 Task: Select the pages per sheet with 9.
Action: Mouse moved to (81, 135)
Screenshot: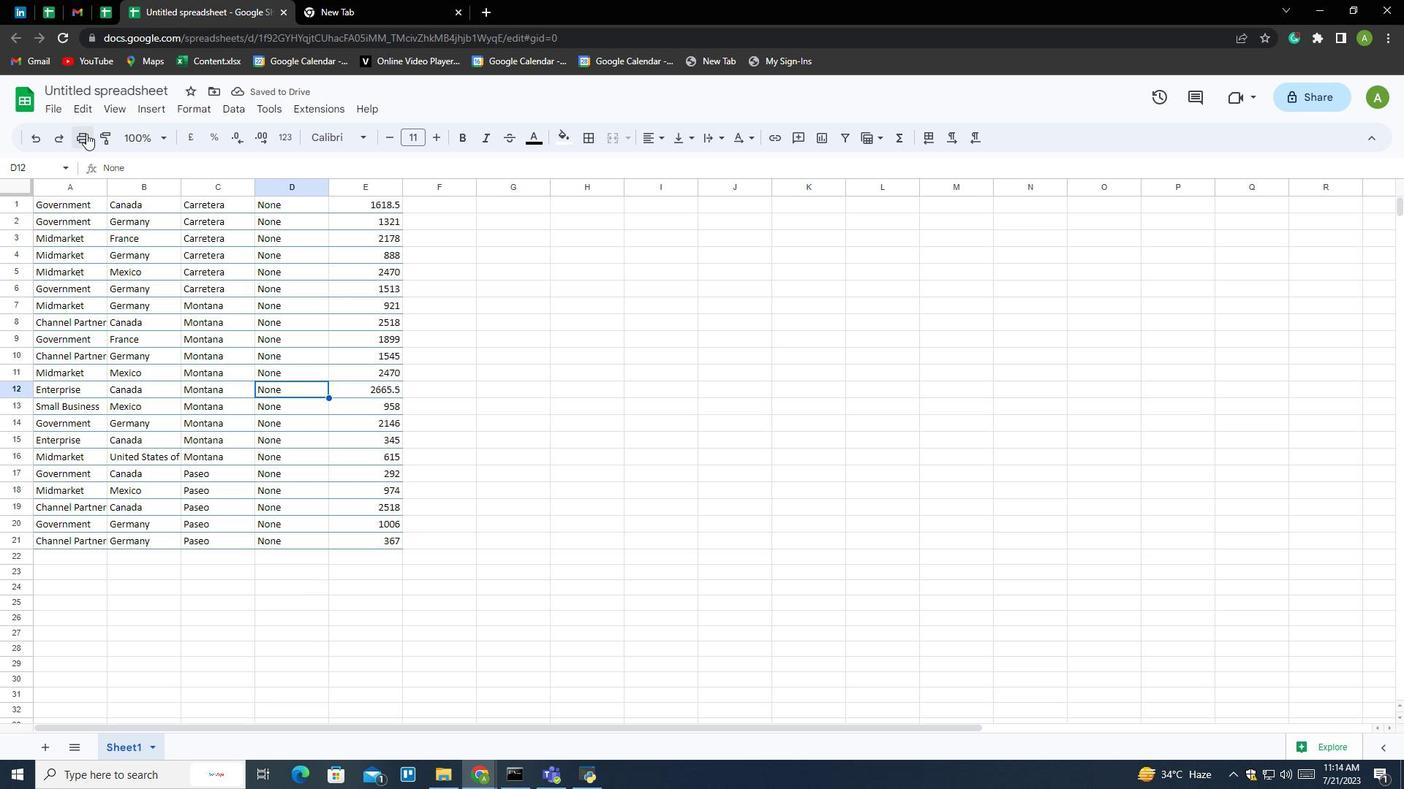 
Action: Mouse pressed left at (81, 135)
Screenshot: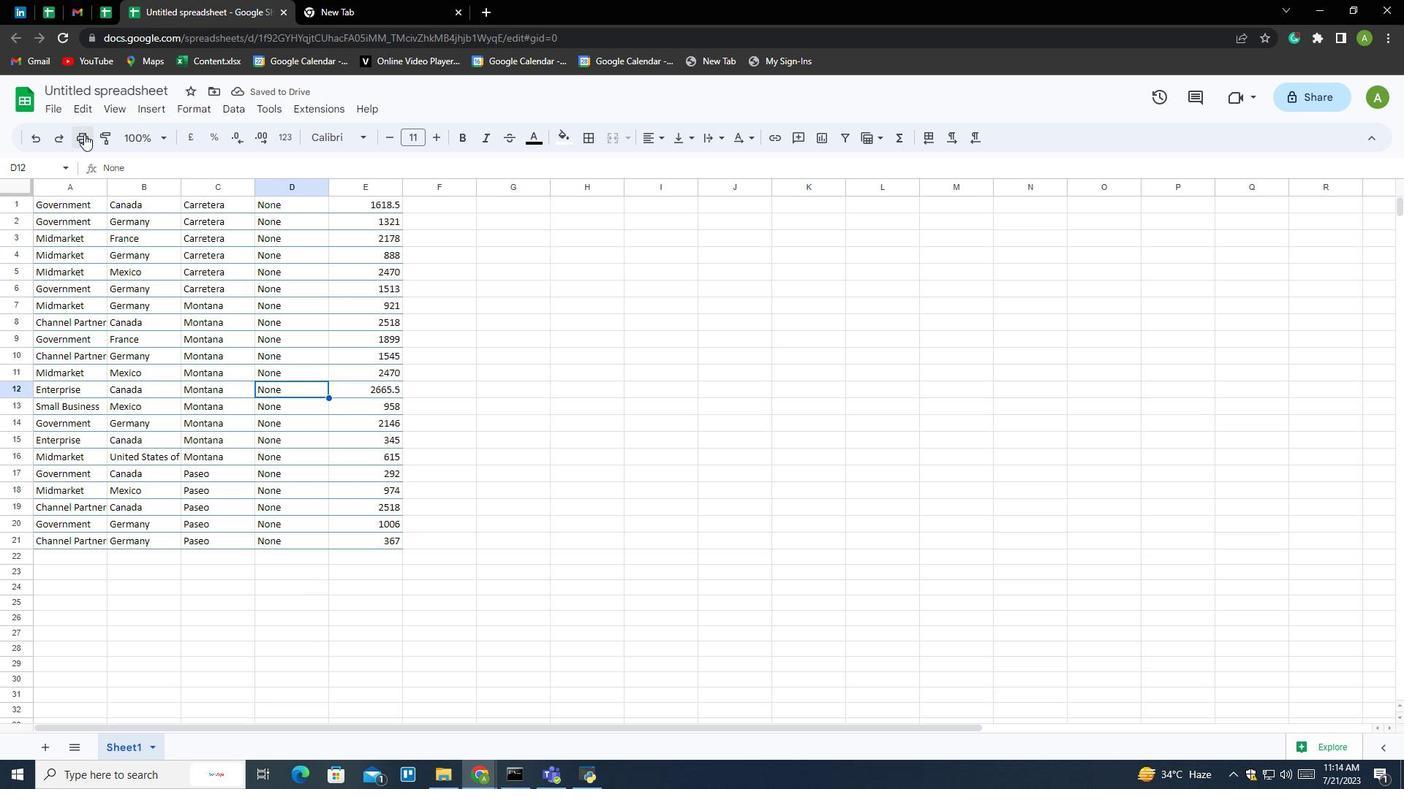
Action: Mouse moved to (1360, 87)
Screenshot: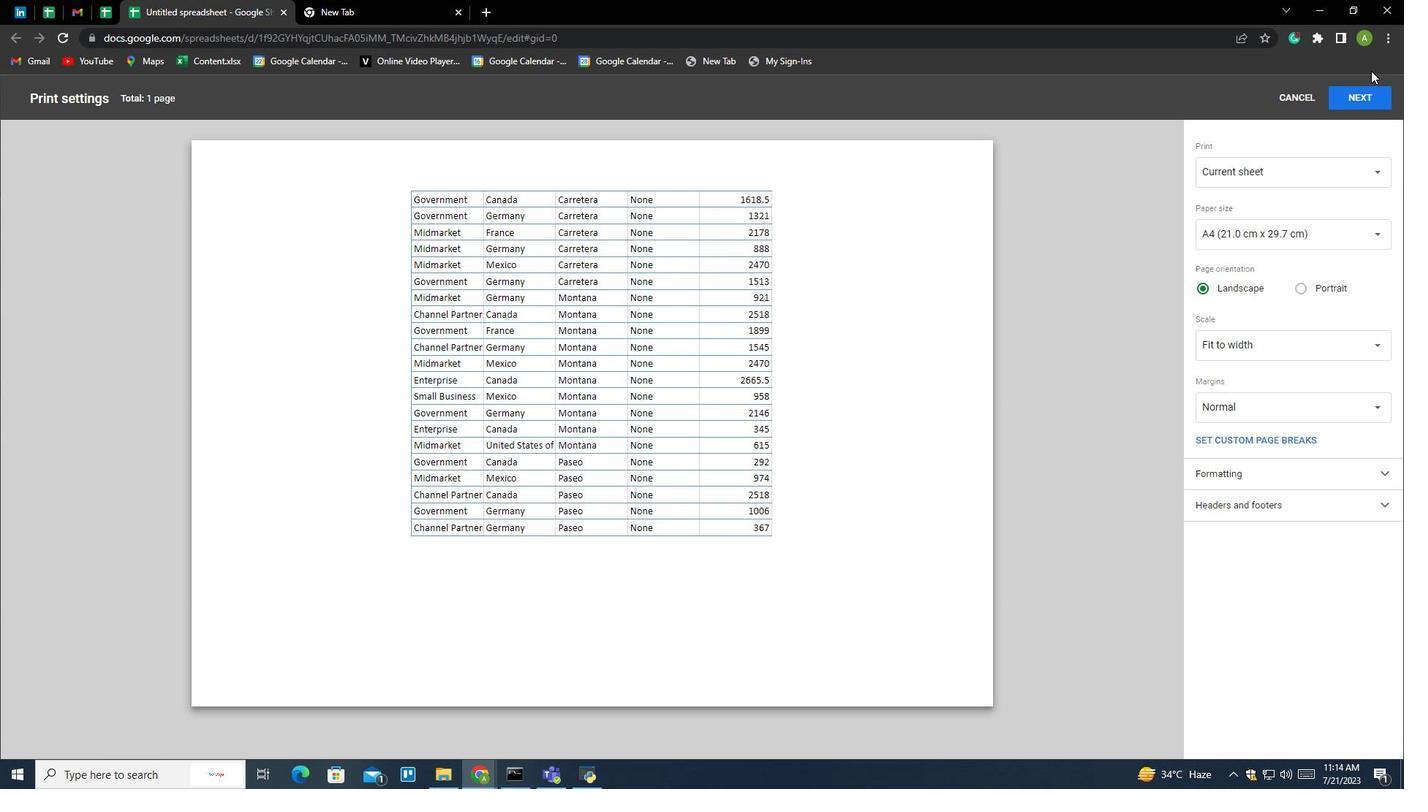 
Action: Mouse pressed left at (1360, 87)
Screenshot: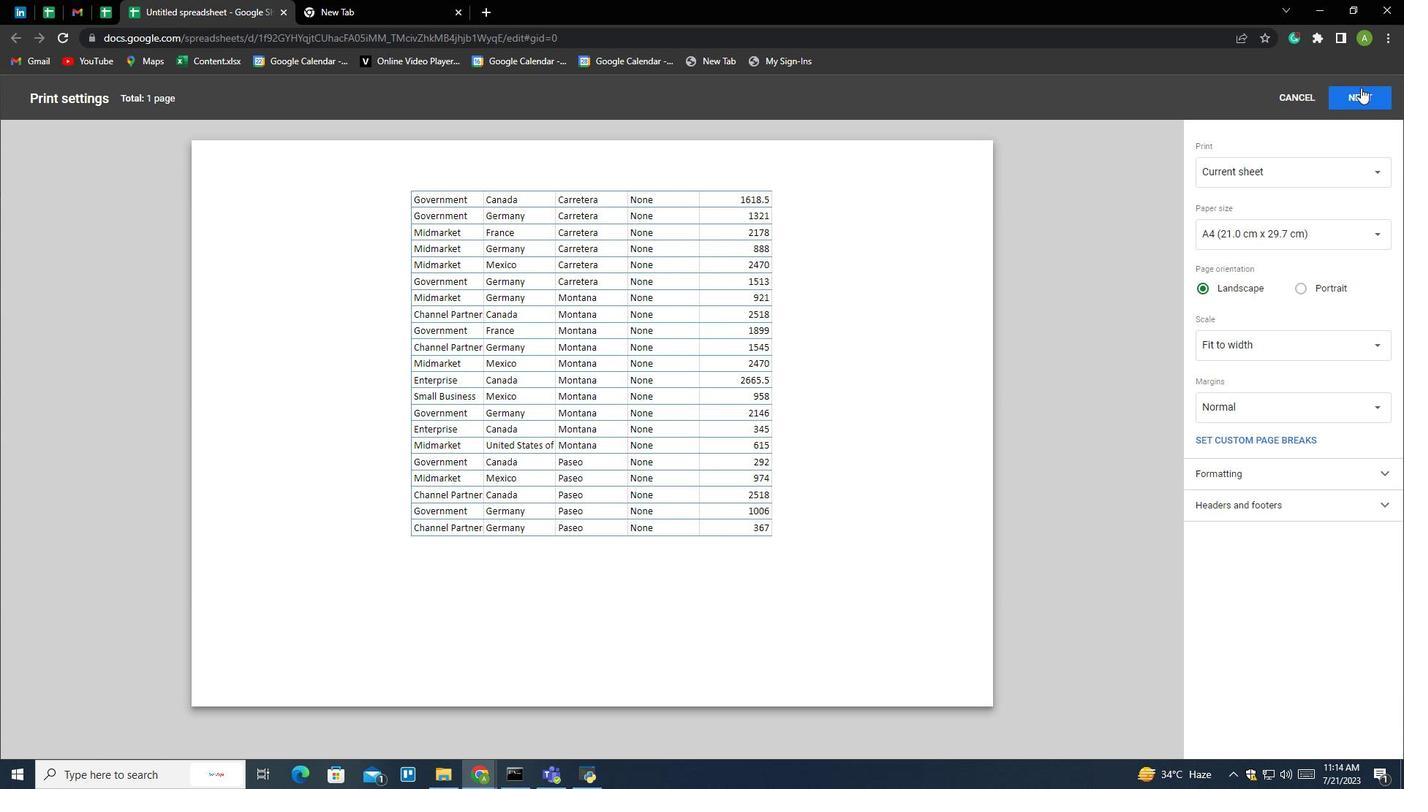 
Action: Mouse moved to (967, 235)
Screenshot: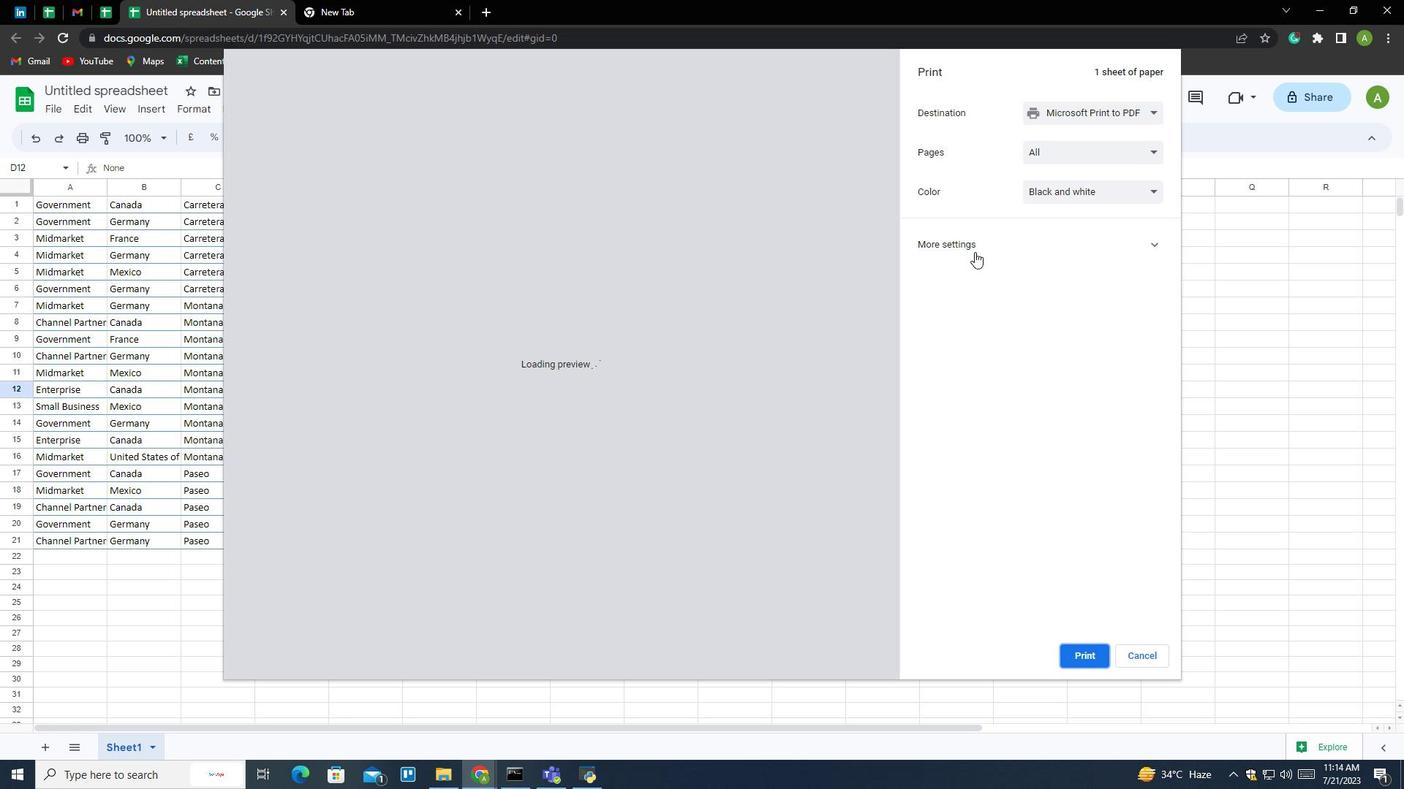 
Action: Mouse pressed left at (967, 235)
Screenshot: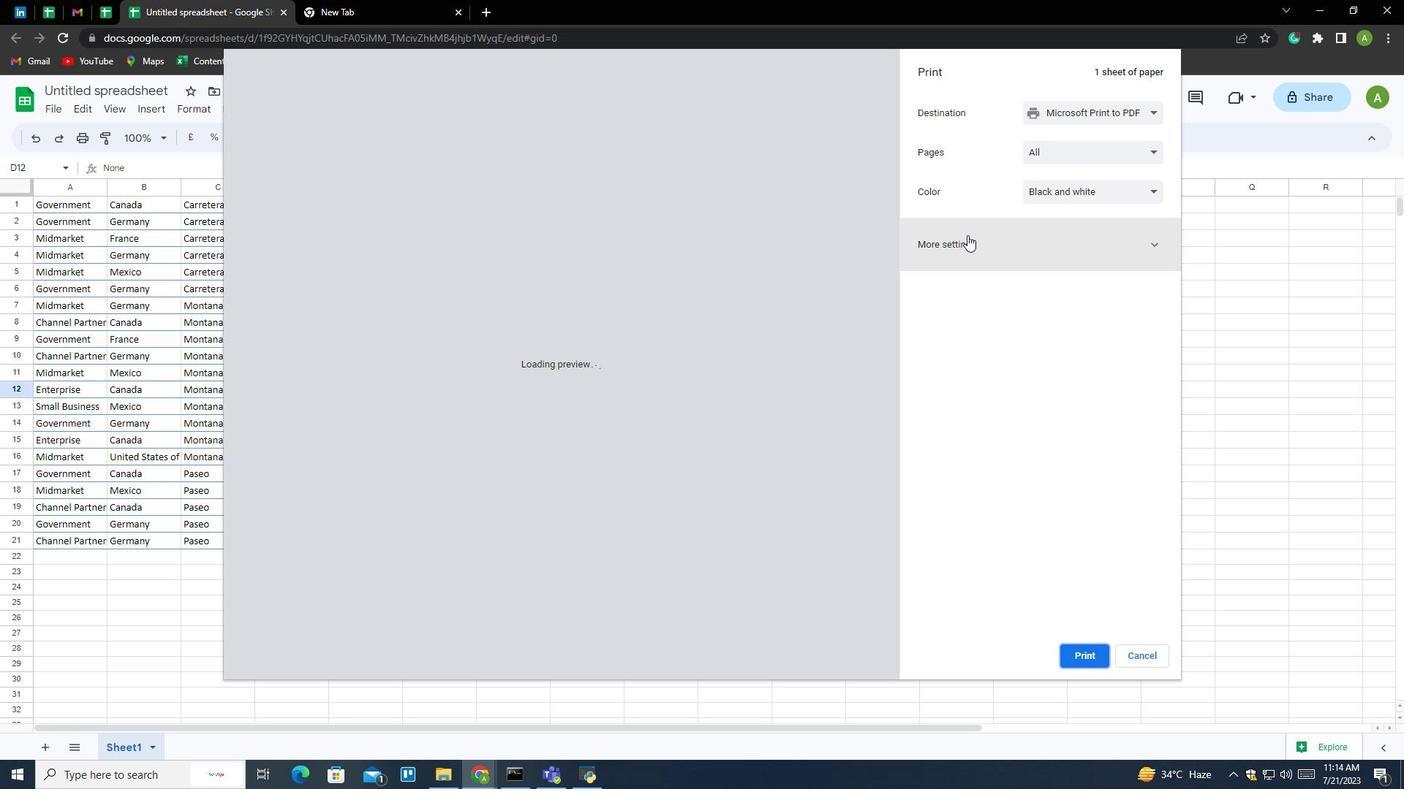 
Action: Mouse moved to (1042, 333)
Screenshot: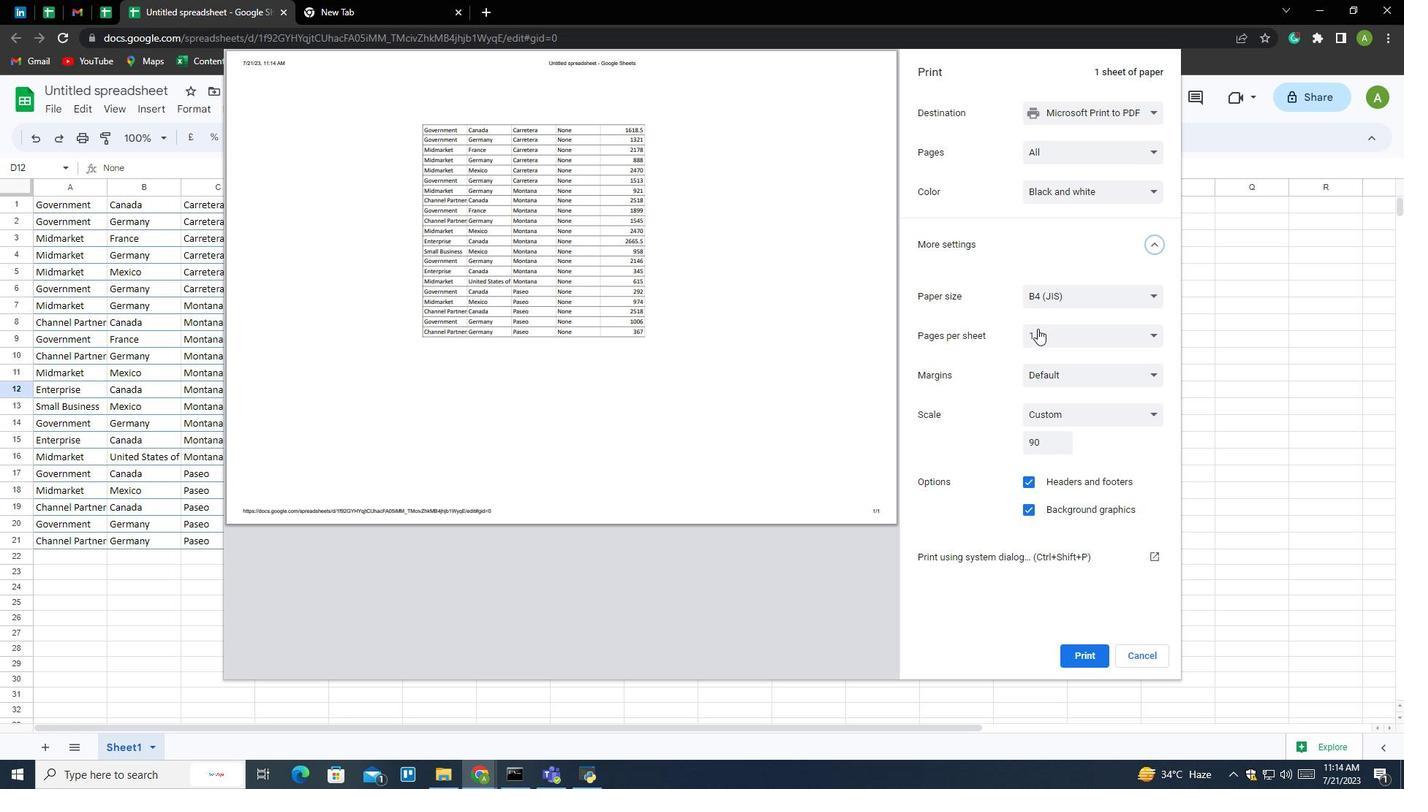 
Action: Mouse pressed left at (1042, 333)
Screenshot: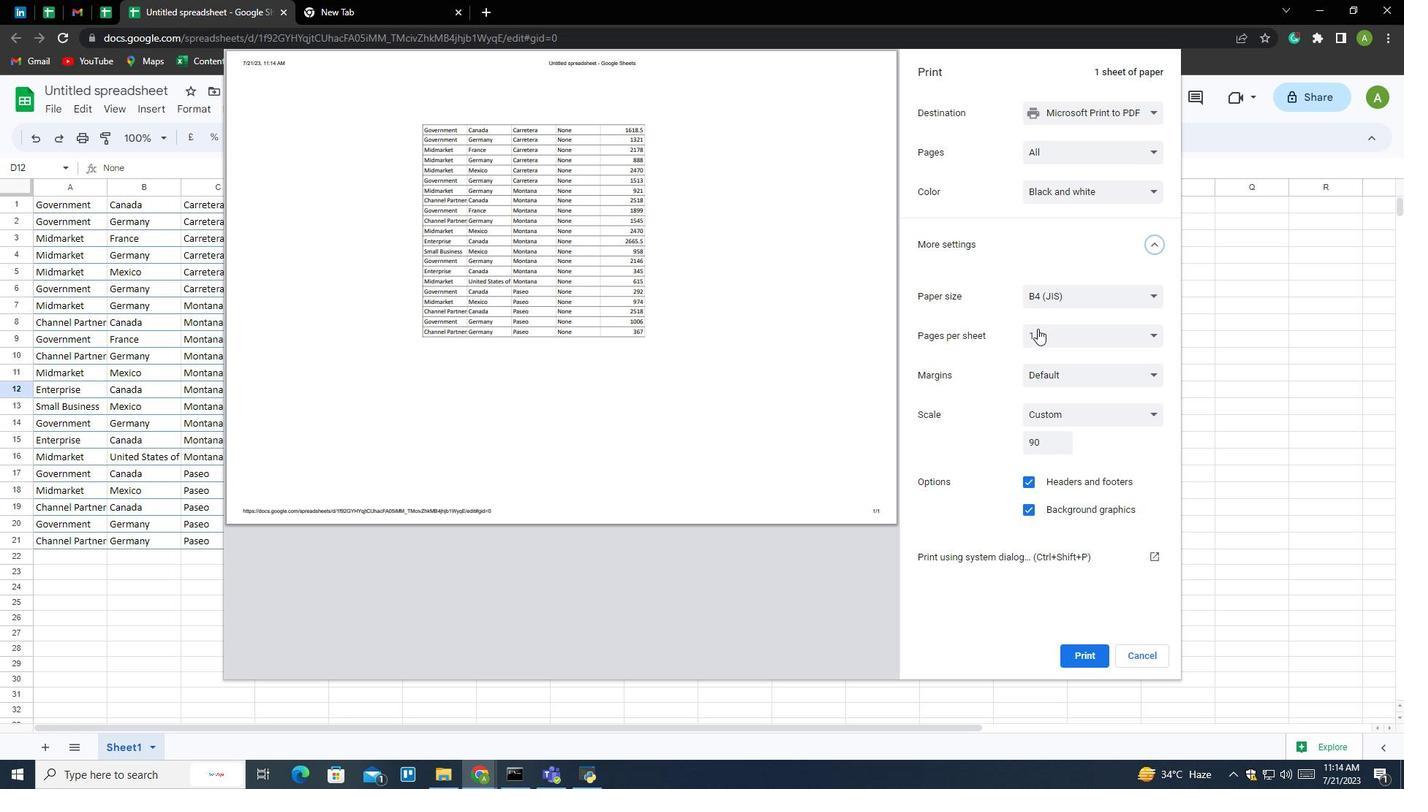 
Action: Mouse moved to (1050, 398)
Screenshot: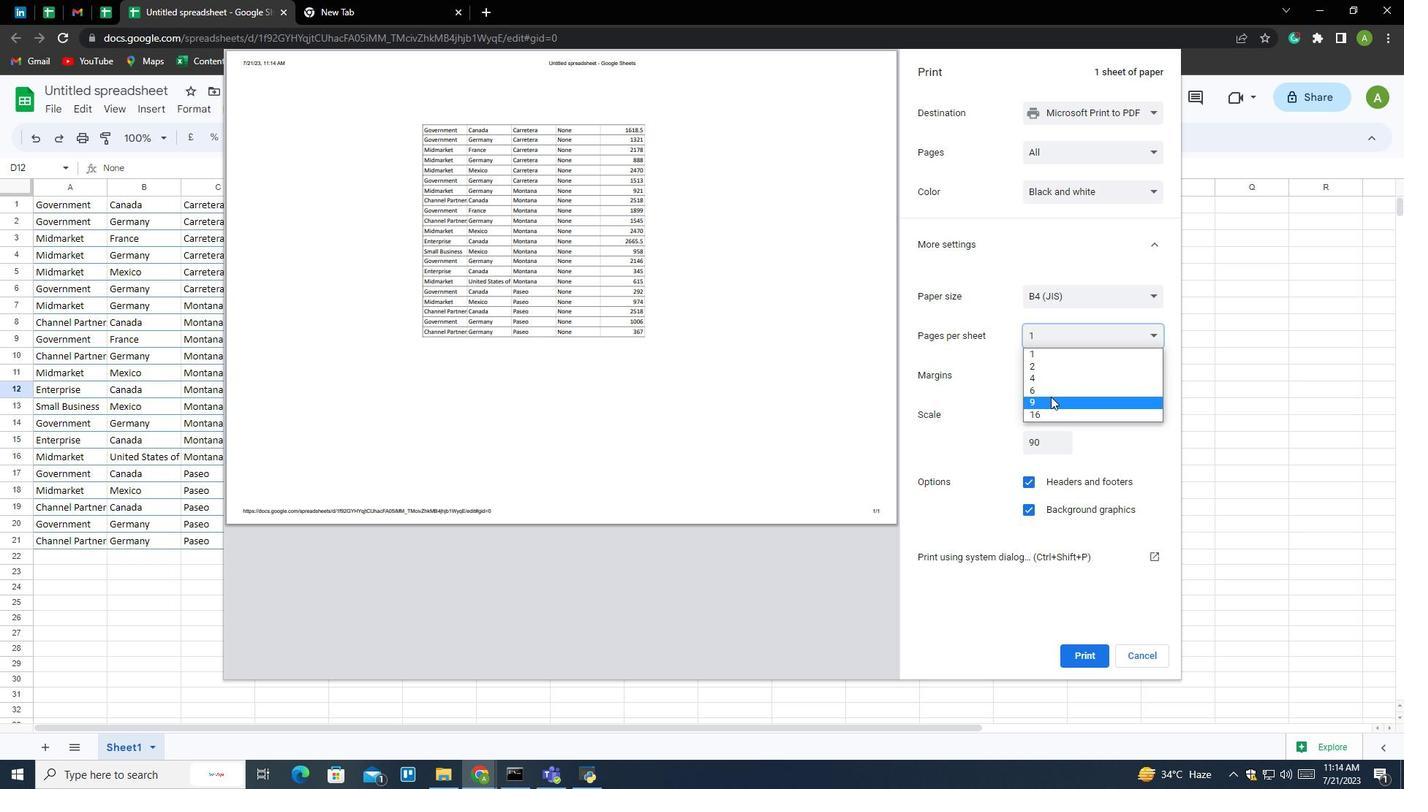 
Action: Mouse pressed left at (1050, 398)
Screenshot: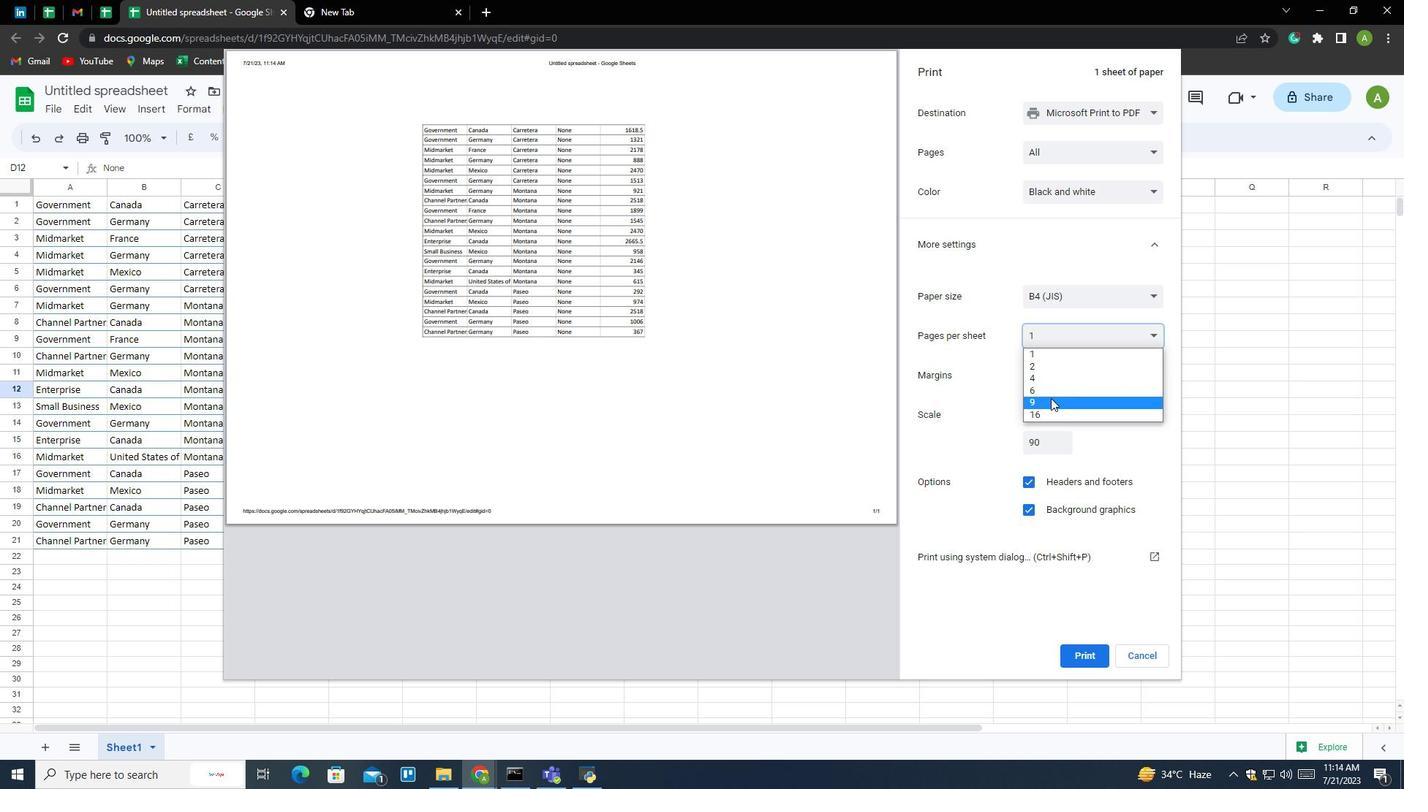 
